 Task: Open the "Media" tab.
Action: Mouse moved to (1055, 29)
Screenshot: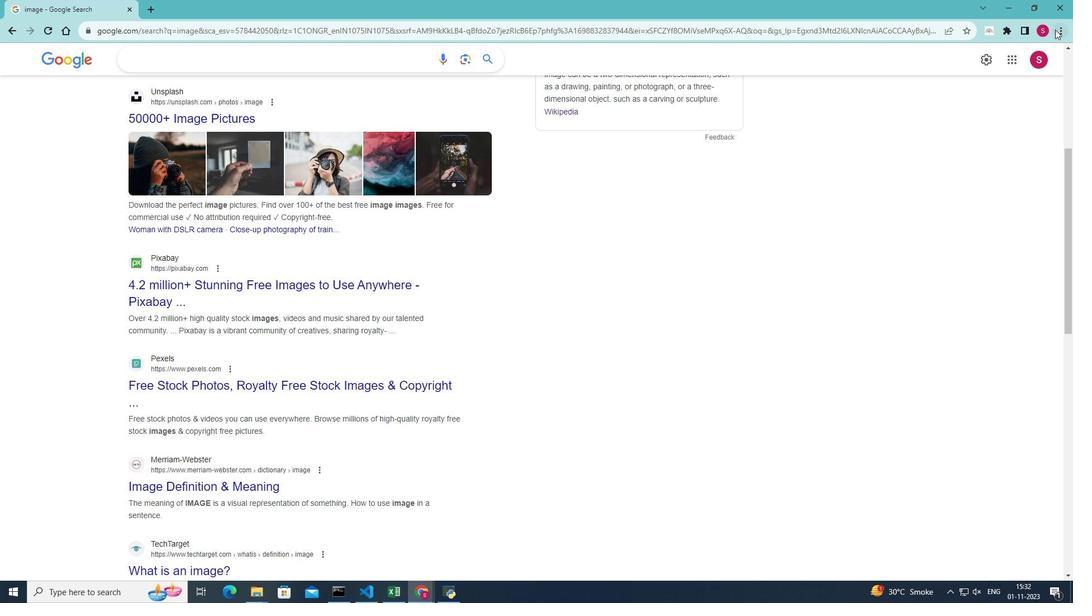 
Action: Mouse pressed left at (1055, 29)
Screenshot: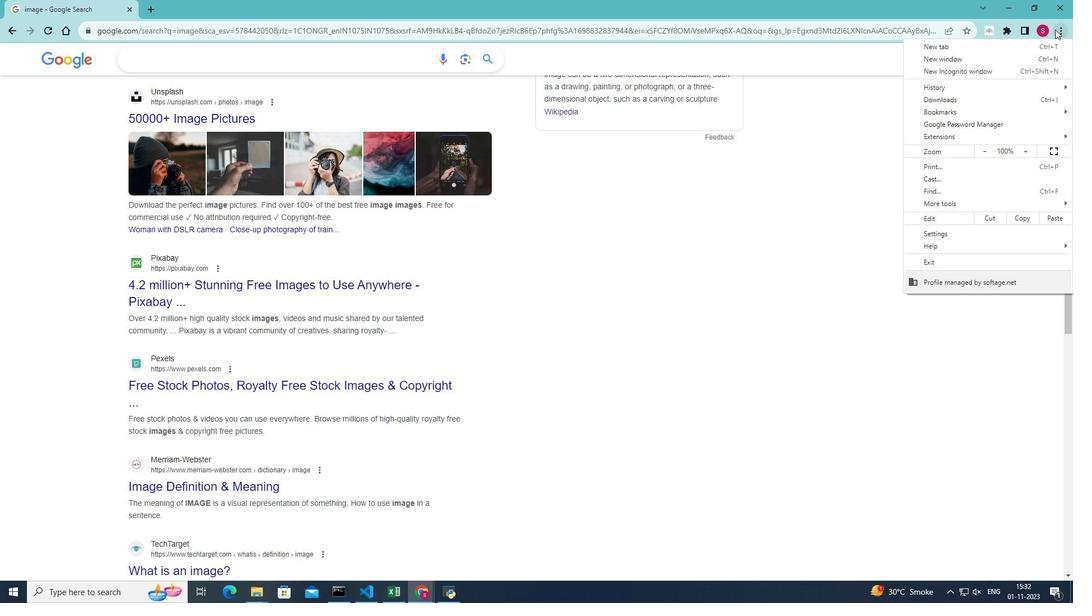 
Action: Mouse moved to (963, 204)
Screenshot: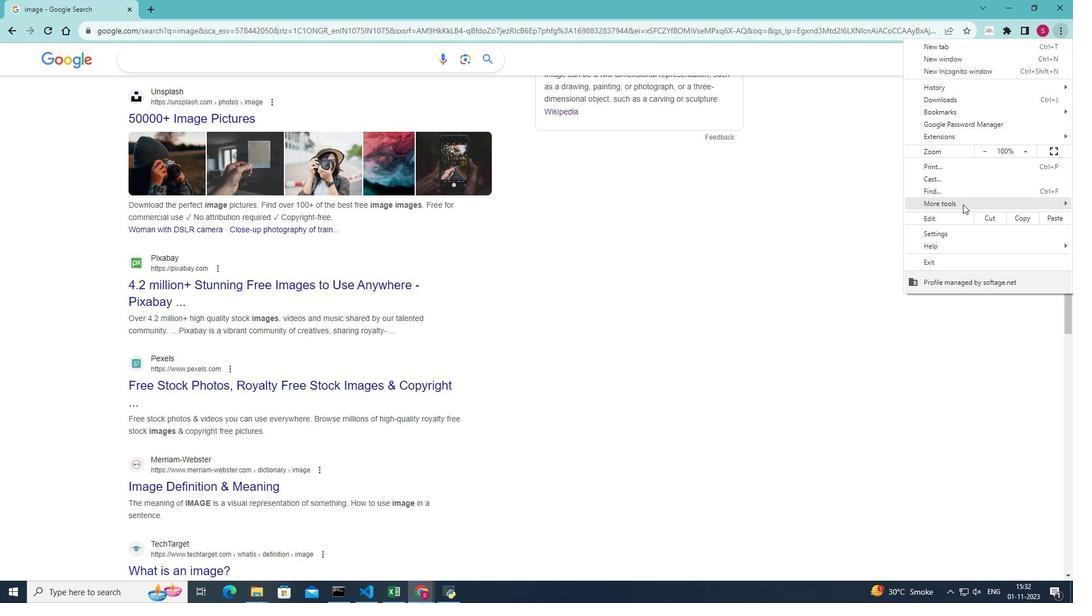 
Action: Mouse pressed left at (963, 204)
Screenshot: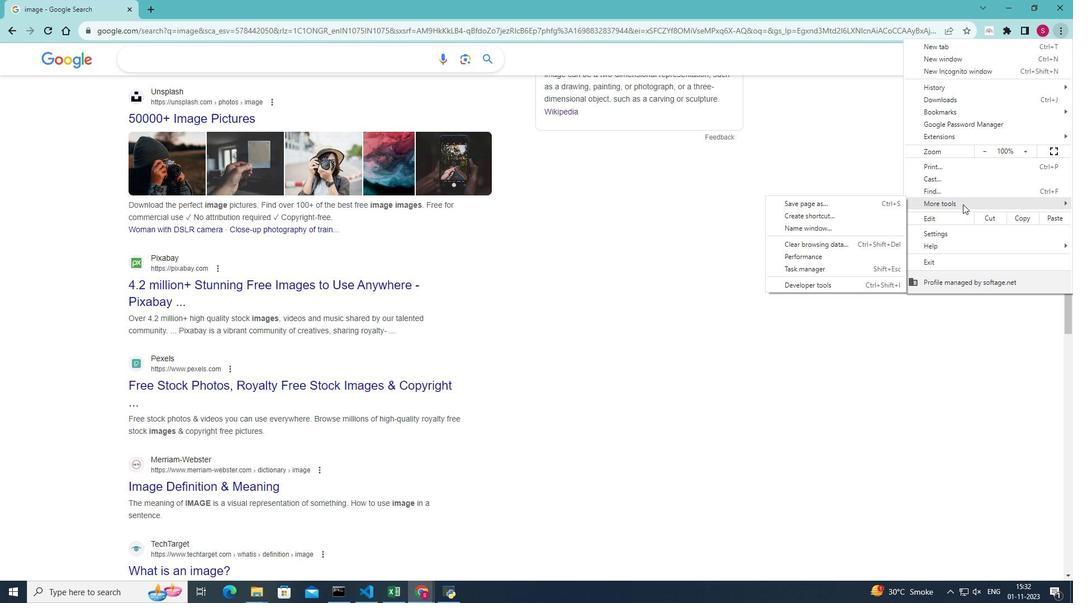 
Action: Mouse moved to (821, 282)
Screenshot: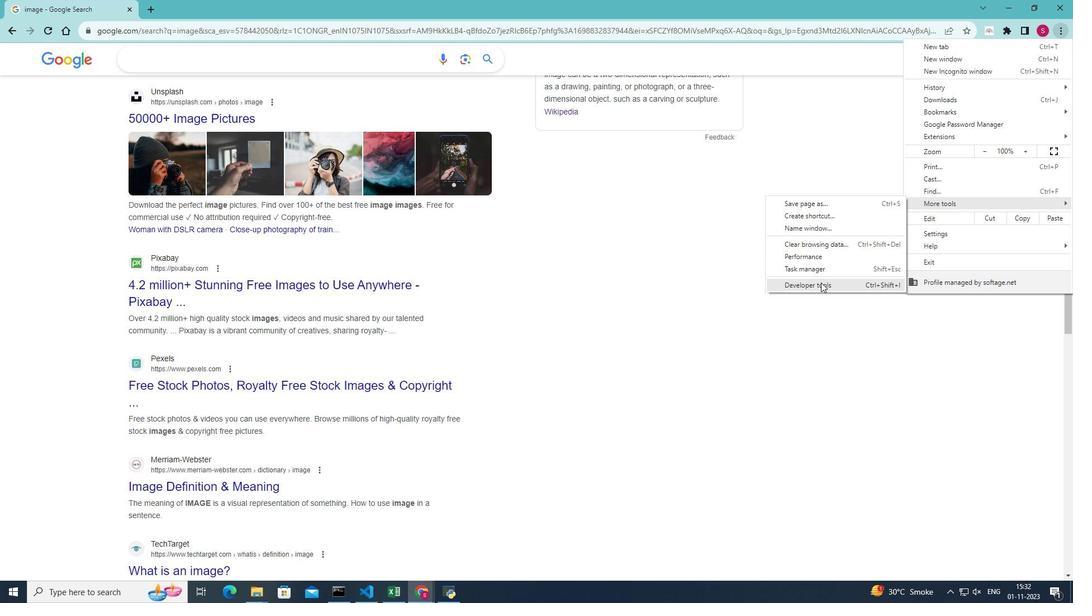
Action: Mouse pressed left at (821, 282)
Screenshot: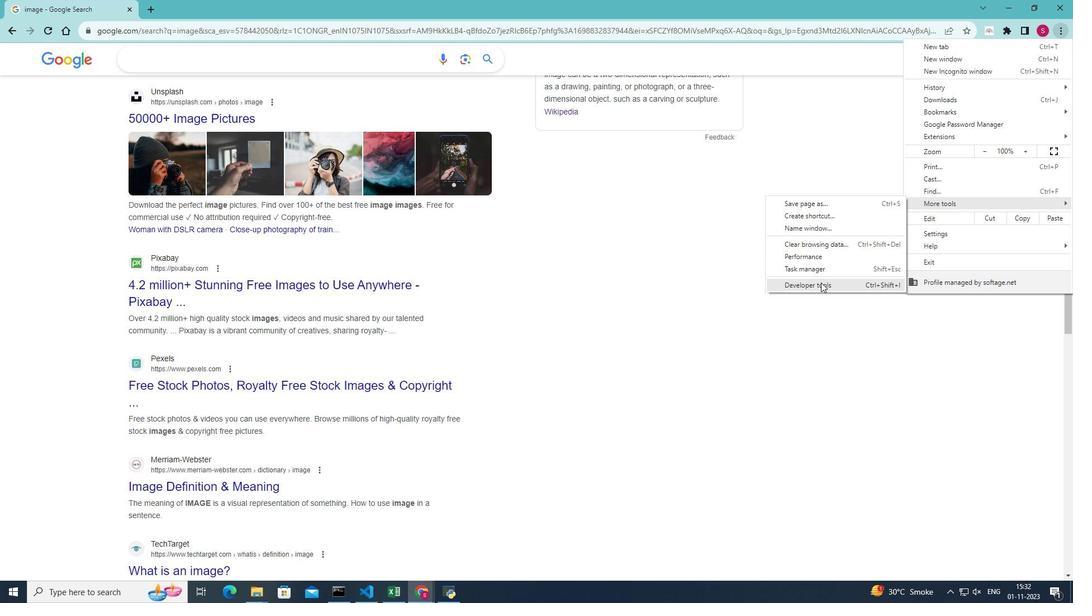 
Action: Mouse moved to (1048, 49)
Screenshot: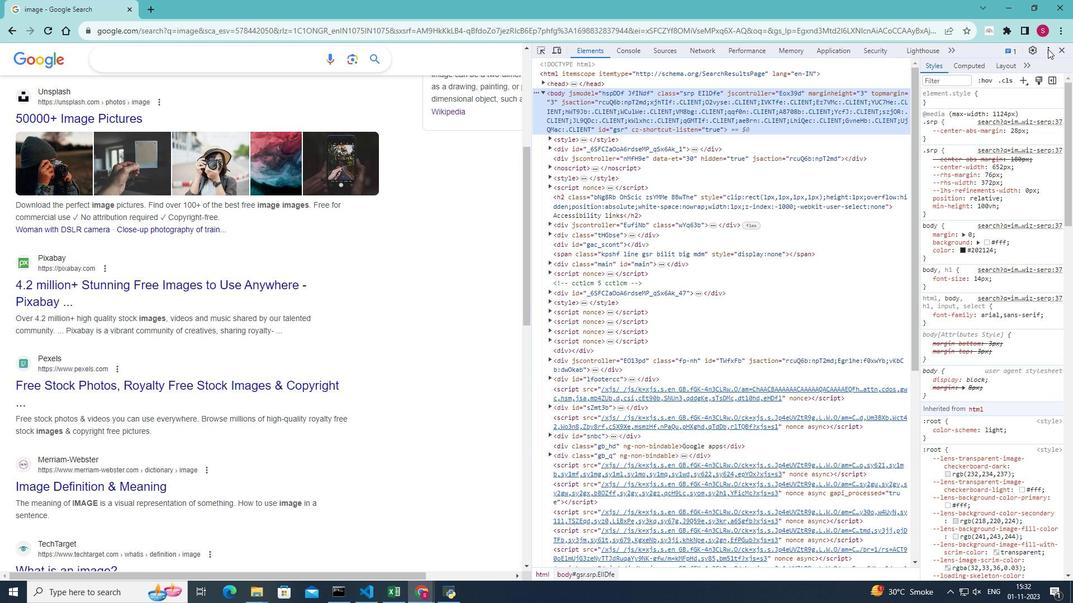 
Action: Mouse pressed left at (1048, 49)
Screenshot: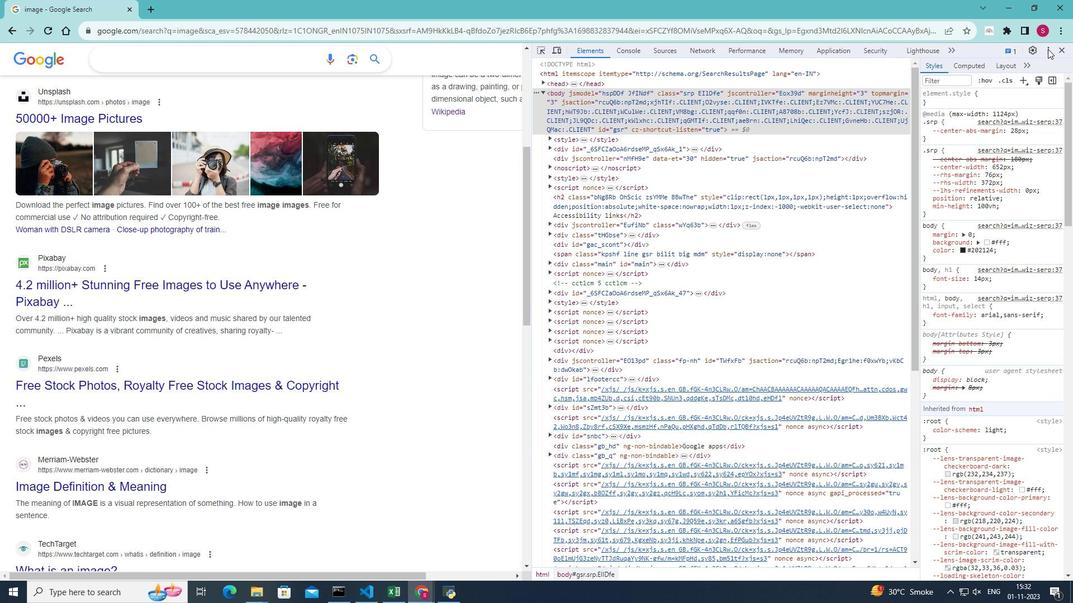 
Action: Mouse moved to (915, 222)
Screenshot: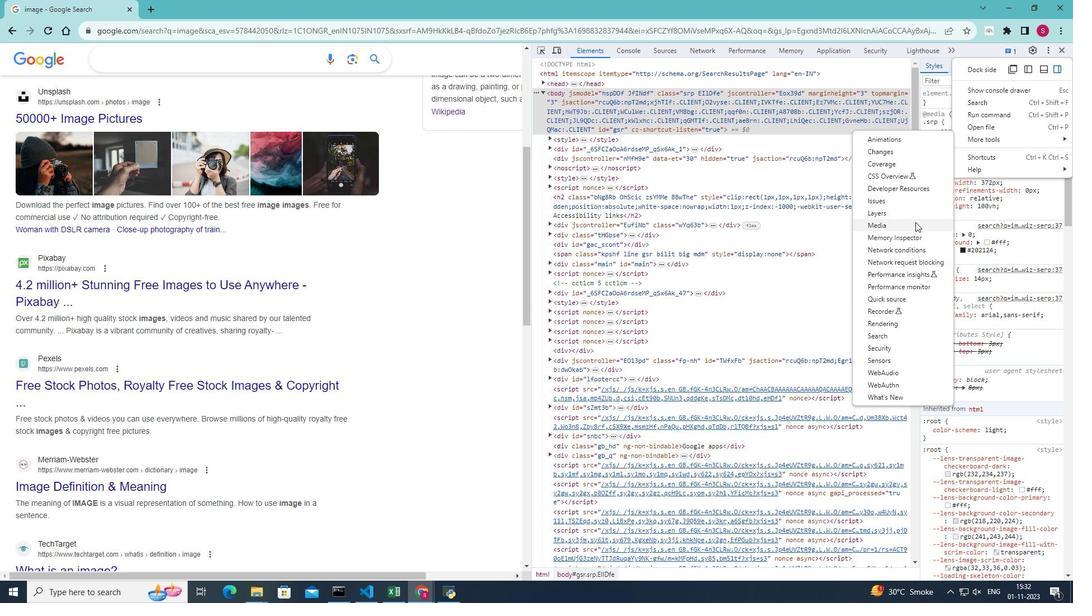 
Action: Mouse pressed left at (915, 222)
Screenshot: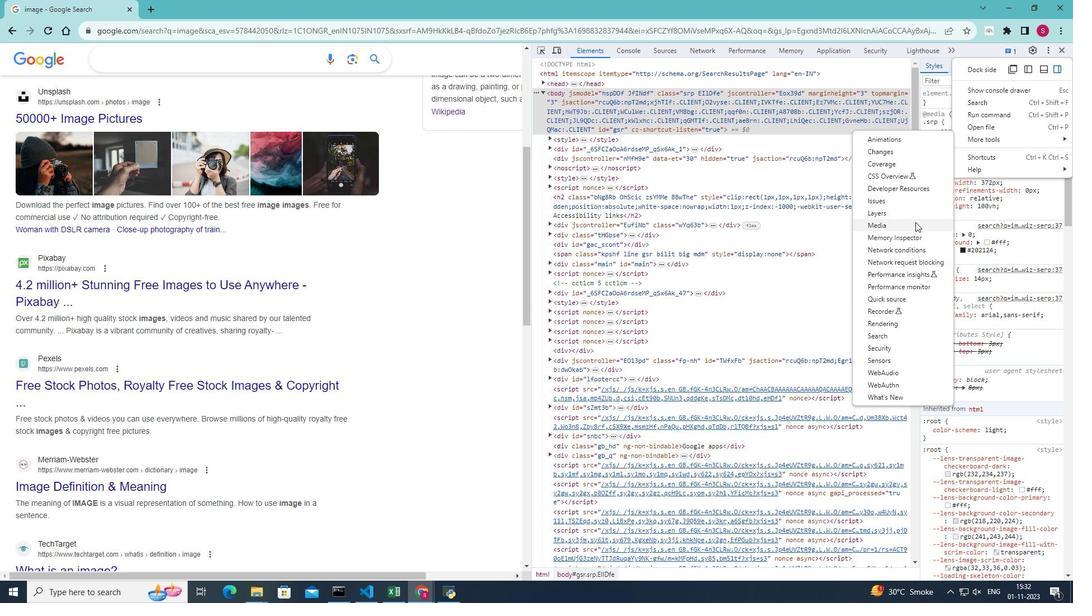 
Action: Mouse moved to (613, 163)
Screenshot: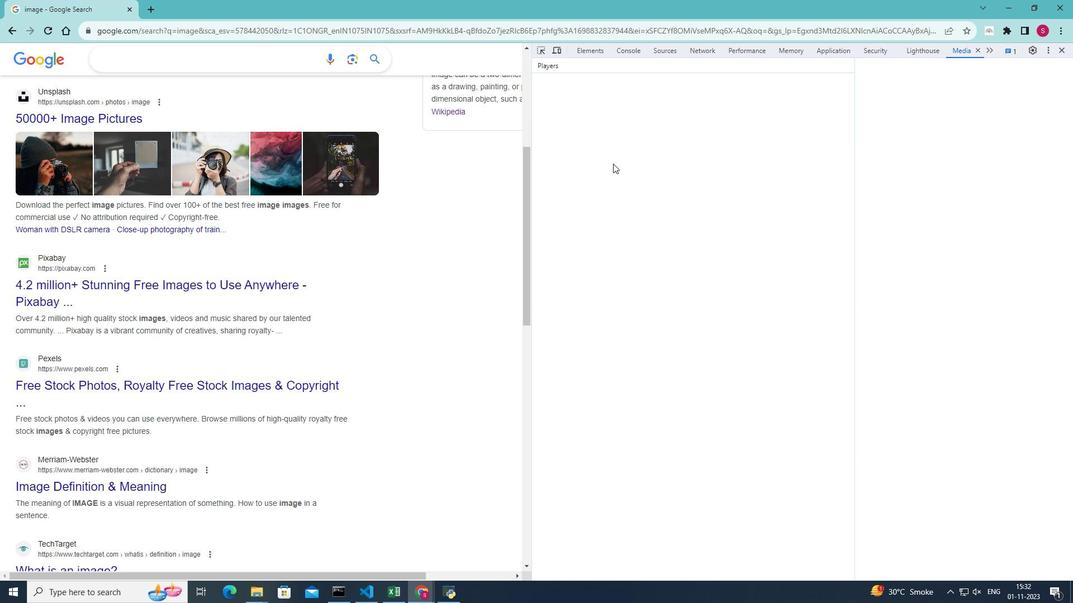 
Action: Mouse pressed left at (613, 163)
Screenshot: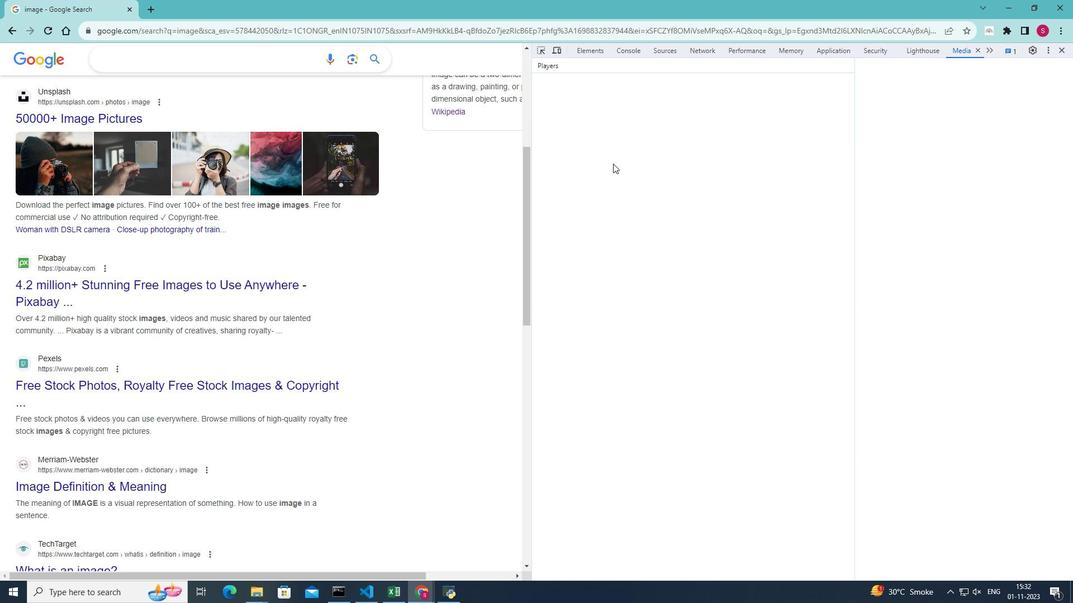 
Action: Mouse moved to (610, 160)
Screenshot: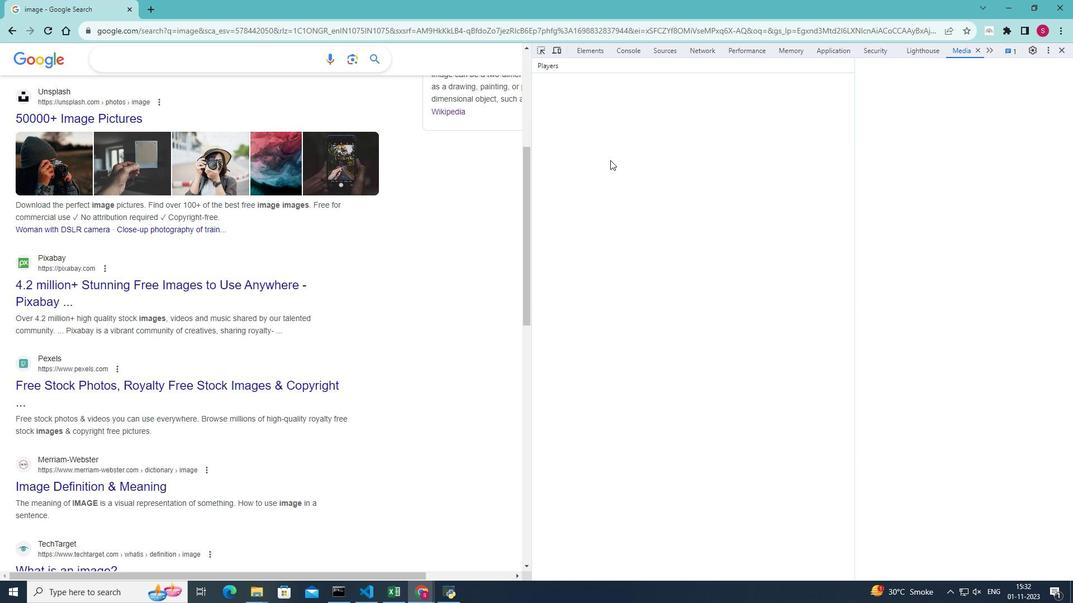 
